 Task: Solve a system of coupled reaction-diffusion equations for pattern formation.
Action: Mouse moved to (128, 25)
Screenshot: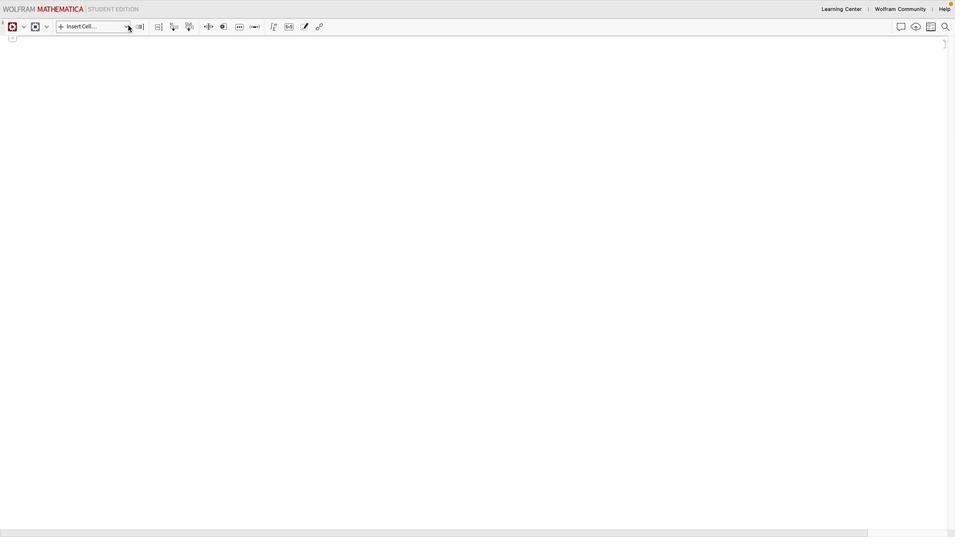 
Action: Mouse pressed left at (128, 25)
Screenshot: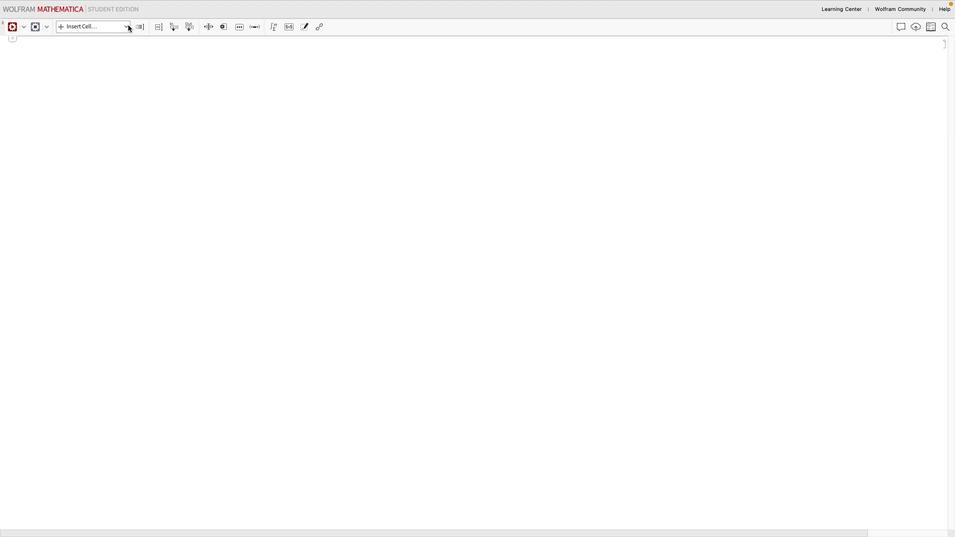 
Action: Mouse pressed left at (128, 25)
Screenshot: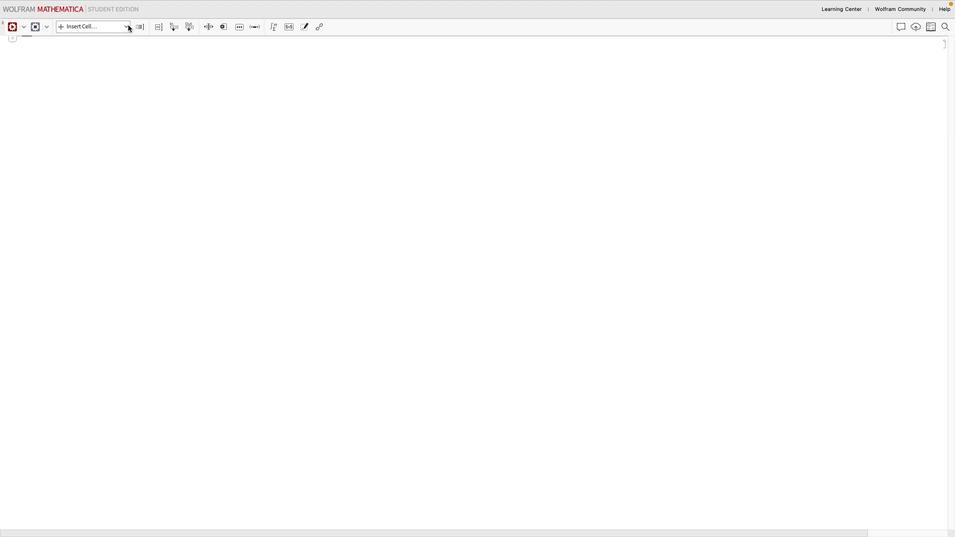 
Action: Mouse moved to (126, 25)
Screenshot: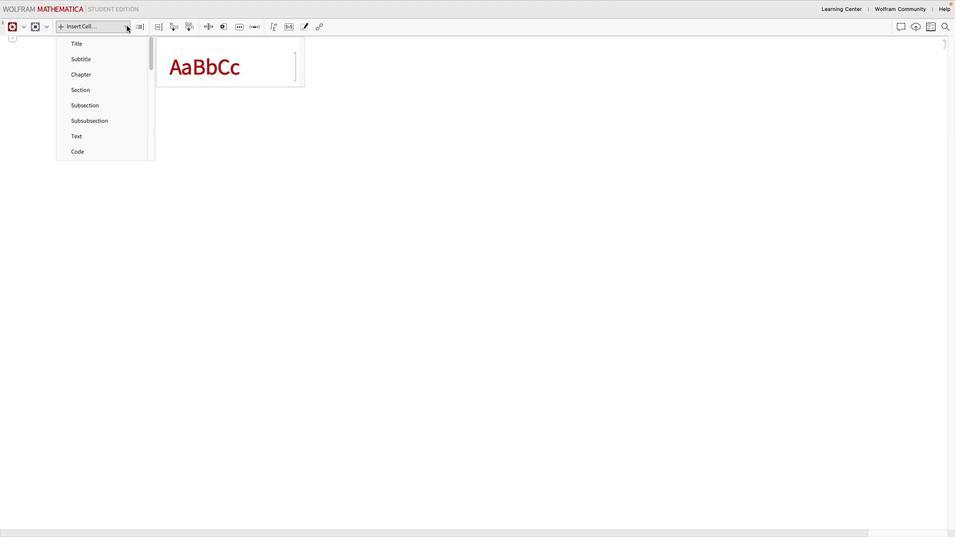 
Action: Mouse pressed left at (126, 25)
Screenshot: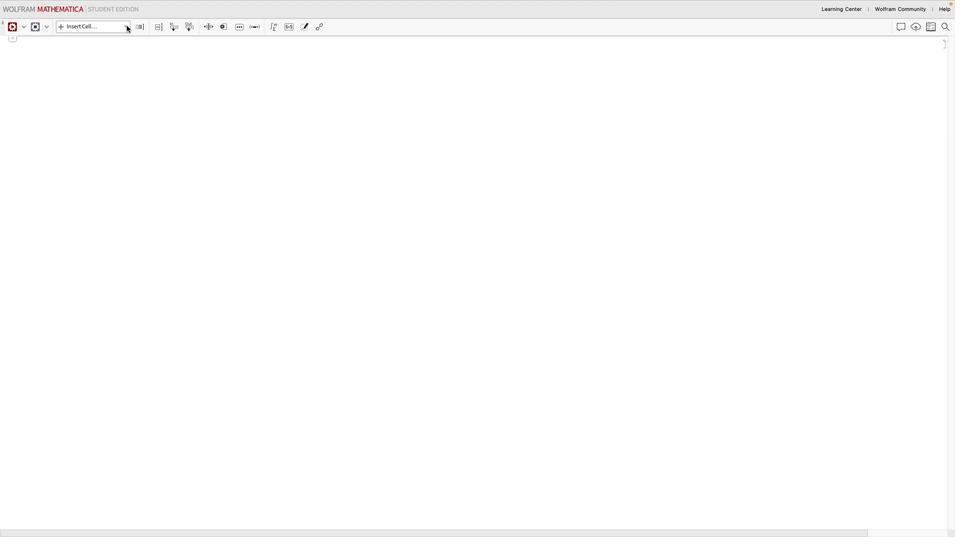
Action: Mouse pressed left at (126, 25)
Screenshot: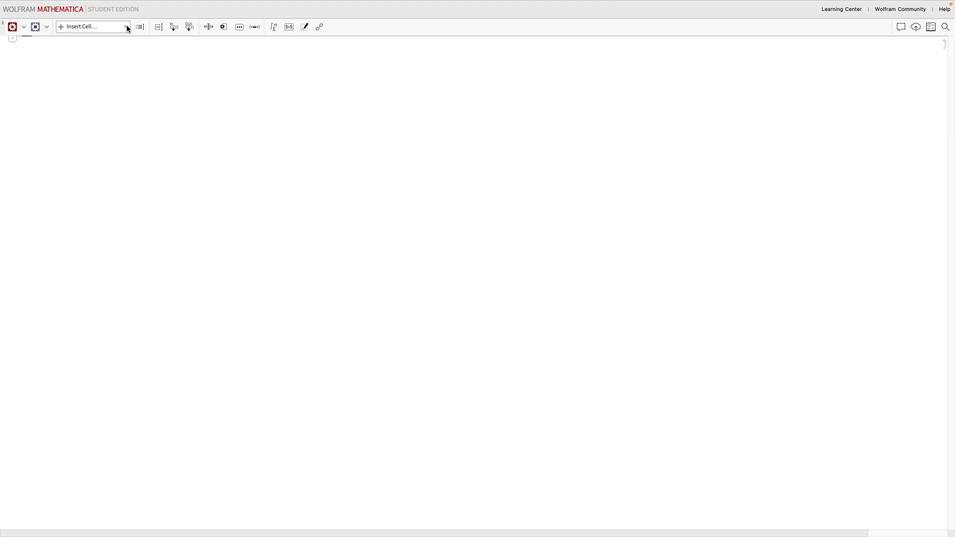 
Action: Mouse moved to (92, 148)
Screenshot: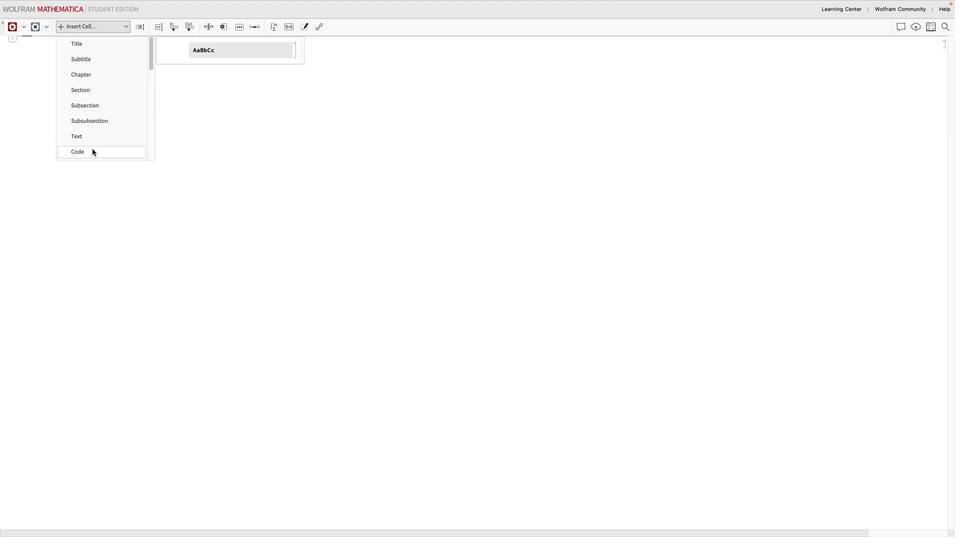 
Action: Mouse pressed left at (92, 148)
Screenshot: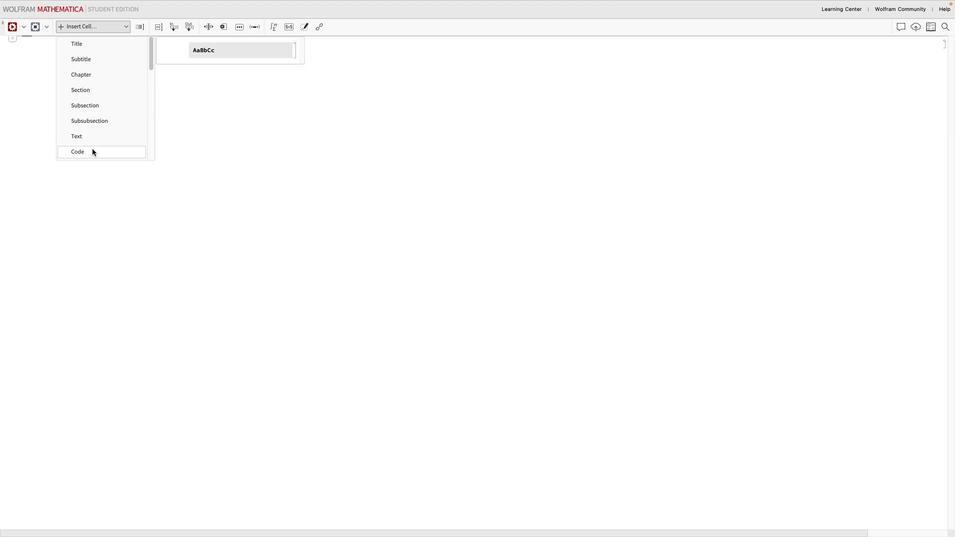 
Action: Mouse moved to (55, 50)
Screenshot: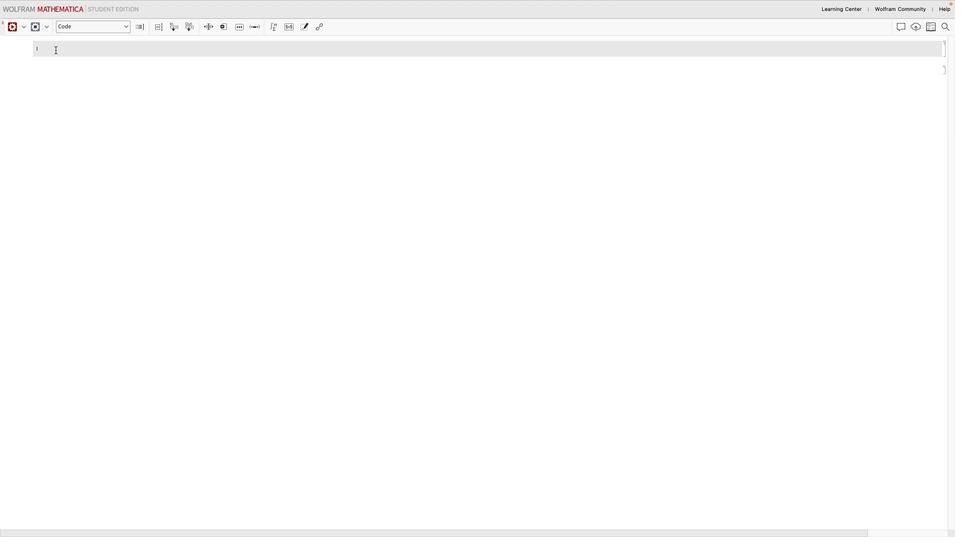 
Action: Mouse pressed left at (55, 50)
Screenshot: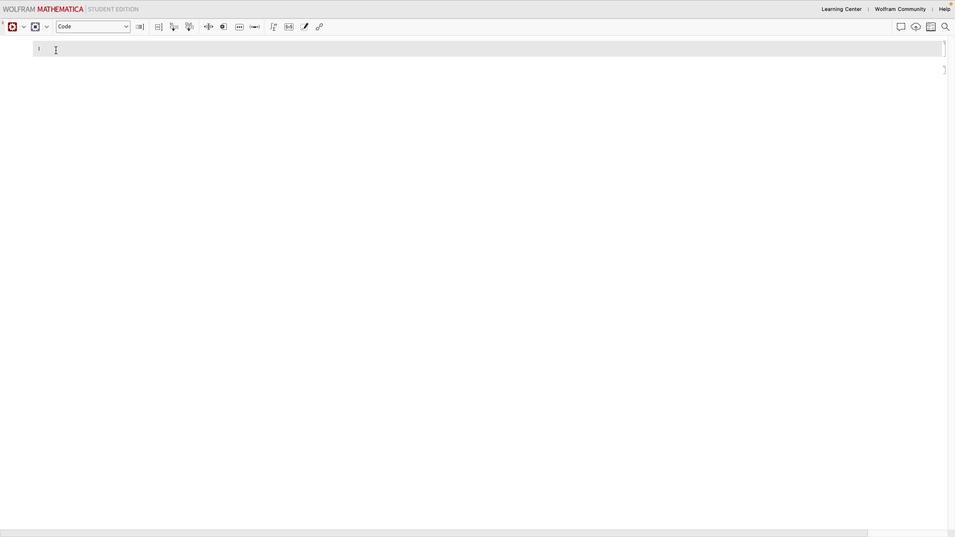 
Action: Mouse moved to (56, 50)
Screenshot: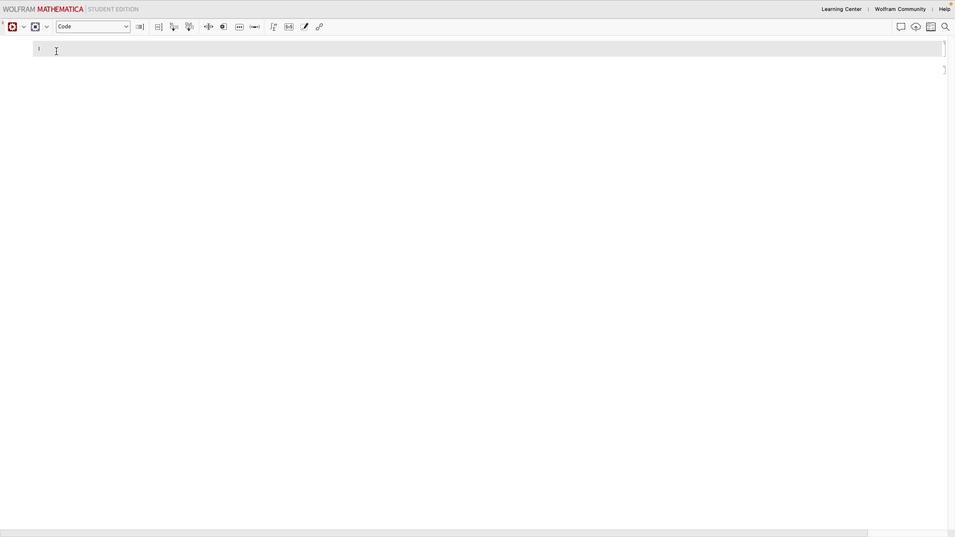 
Action: Key pressed Key.shift'D''u''=''0''.''0''0''0''0''1'';'Key.spaceKey.shift'D''v''=''0''.''0''0''0''0''5'';'Key.enter'f''=''0''.''0''4'';''k''=''0''.''0''6'';'Key.enter'e''q''n''1''='Key.shift'D''[''u''[''t'',''x'',''y'Key.right',''t'Key.right'=''='Key.enterKey.shift'D''u'Key.spaceKey.shift'L''a''p''l''a''c''i''a''n''[''u''[''t'',''x'',''y'Key.right','Key.shift_r'{''x'',''y'Key.rightKey.right'-''u''[''t'',''x'',''y'Key.rightKey.space'v''[''t'',''x'',''y'Key.rightKey.right
Screenshot: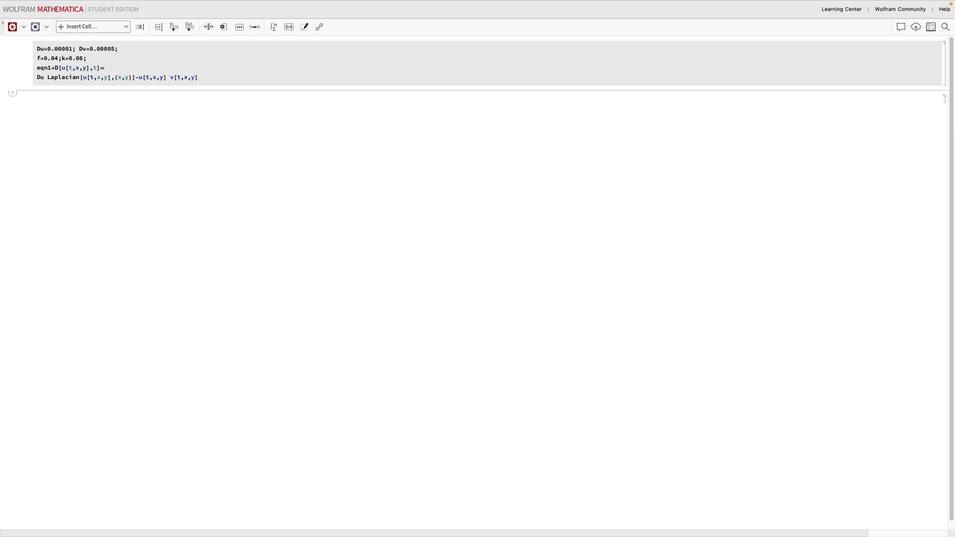 
Action: Mouse moved to (210, 78)
Screenshot: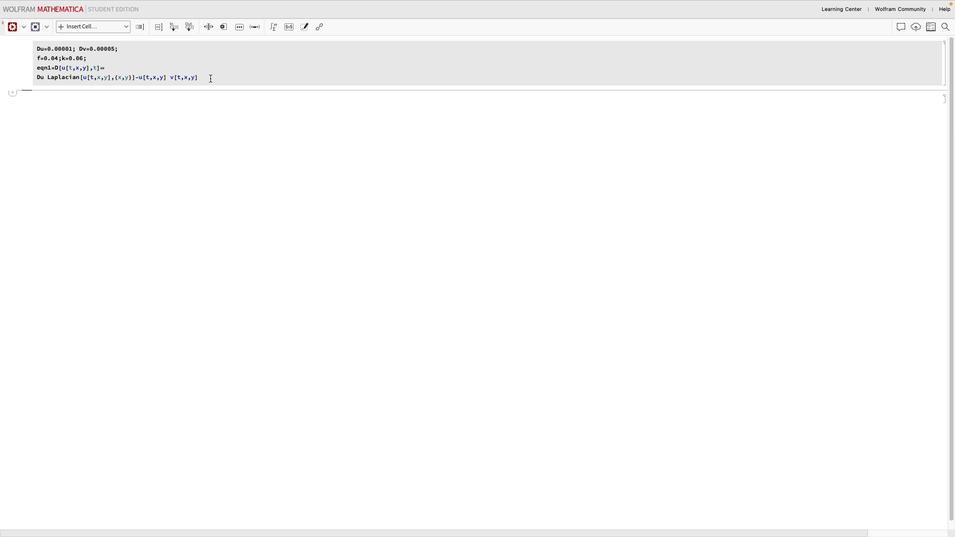 
Action: Mouse pressed left at (210, 78)
Screenshot: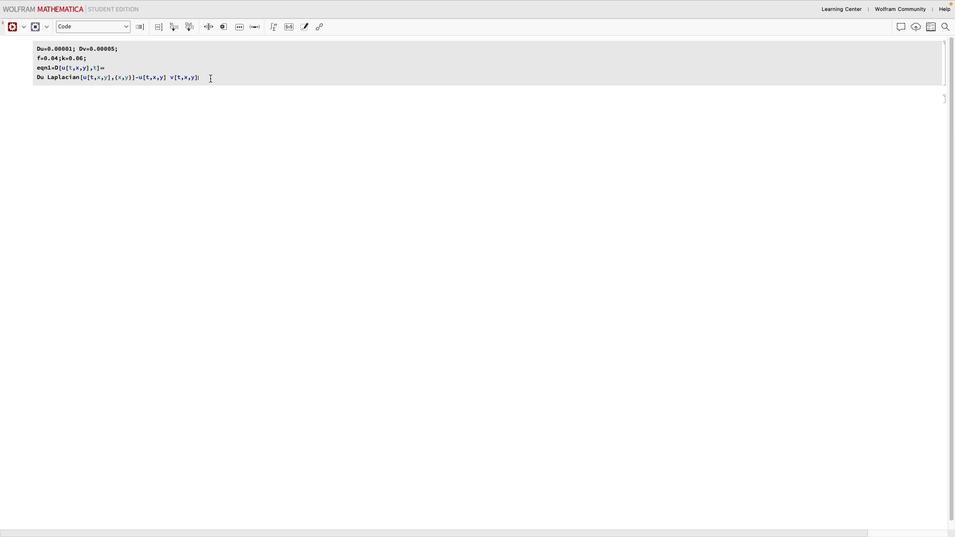 
Action: Mouse moved to (210, 77)
Screenshot: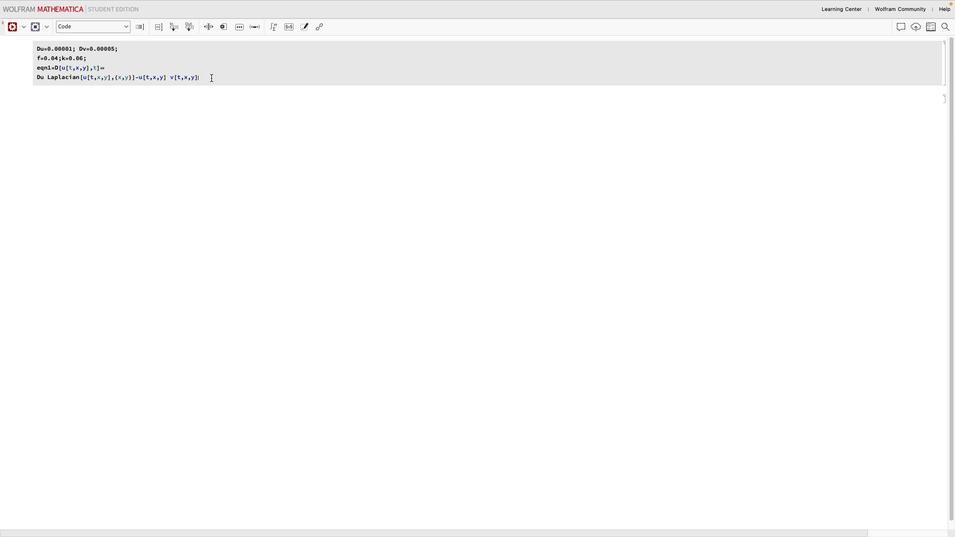 
Action: Key pressed Key.shift_r'^''2'
Screenshot: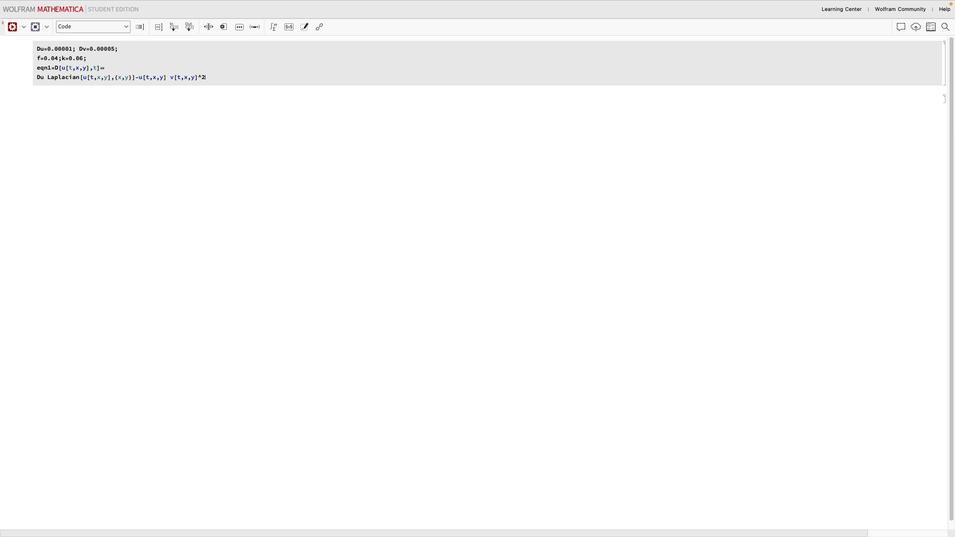 
Action: Mouse moved to (212, 78)
Screenshot: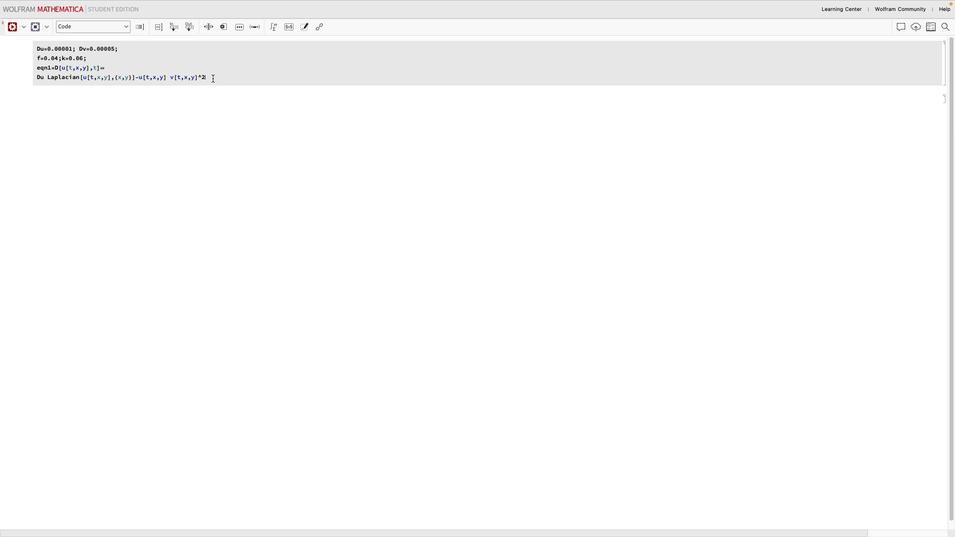 
Action: Mouse pressed left at (212, 78)
Screenshot: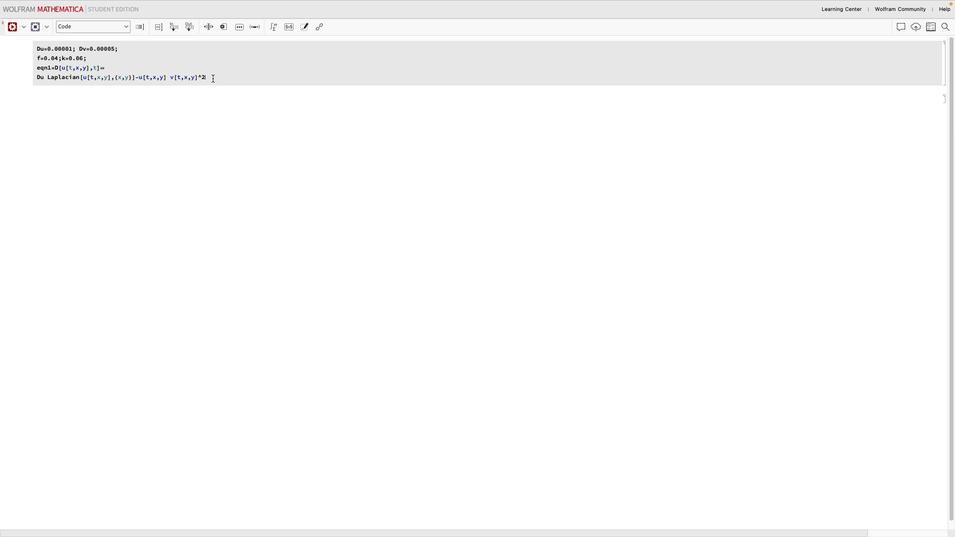 
Action: Mouse moved to (204, 81)
Screenshot: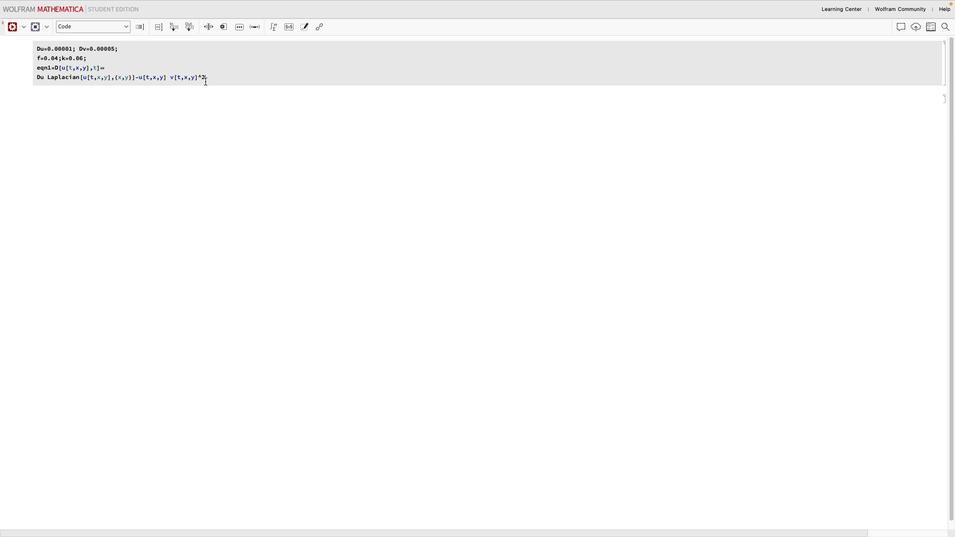 
Action: Key pressed Key.spaceKey.shift_r'+''f'Key.shift_r'(''1''-''u''[''t'',''x'',''y'Key.rightKey.right';'Key.enter'e''n''q''2''='Key.shift'D''[''v''[''t'',''x'',''y'']'',''t'Key.right'=''='Key.enterKey.shift'D''v'Key.spaceKey.shift'L''a''p''l''a''c''i''a''n''[''v''[''t'',''x'',''y'Key.right','Key.shift_r'{''x'',''y'Key.rightKey.rightKey.shift_r'+''u'Key.shift_r'{''t'Key.rightKey.backspaceKey.backspaceKey.backspace'[''t'',''x'',''y'Key.rightKey.right
Screenshot: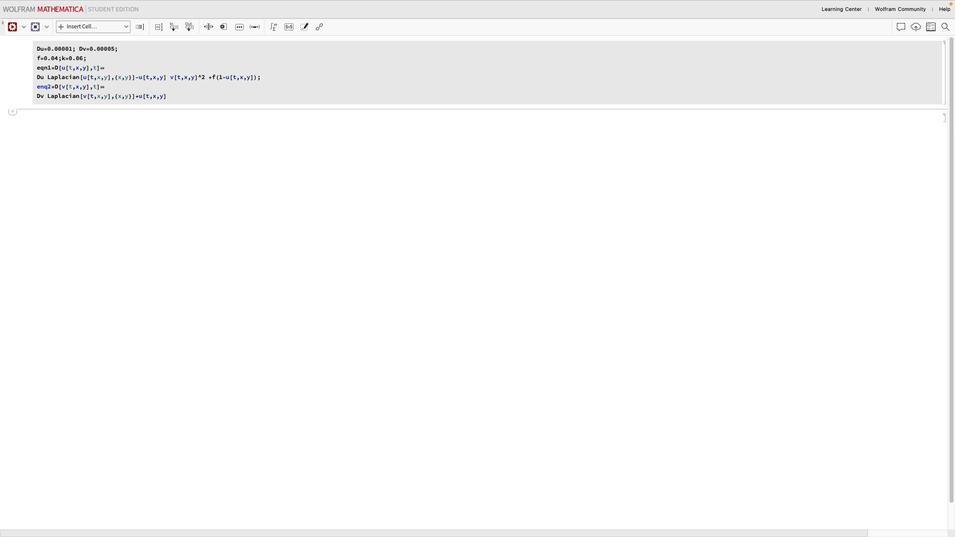 
Action: Mouse moved to (194, 96)
Screenshot: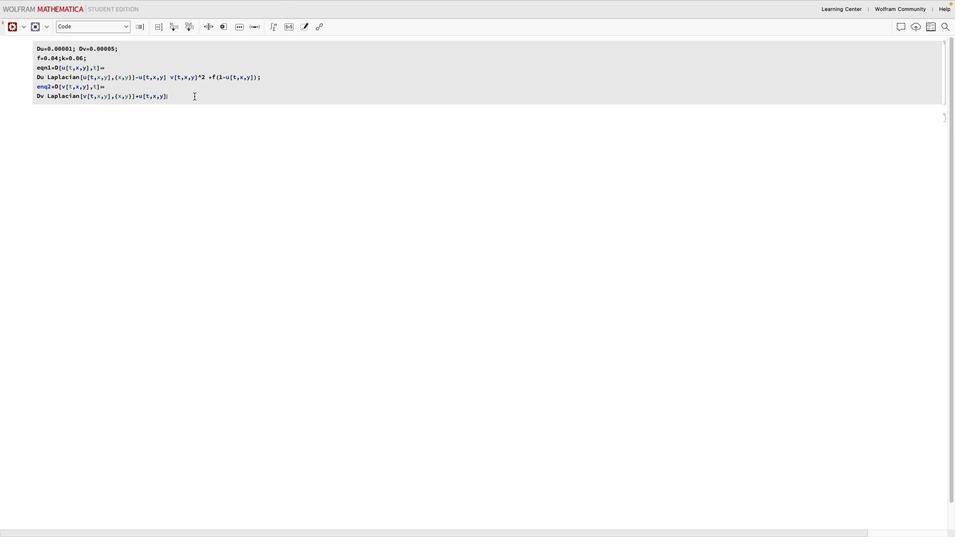 
Action: Mouse pressed left at (194, 96)
Screenshot: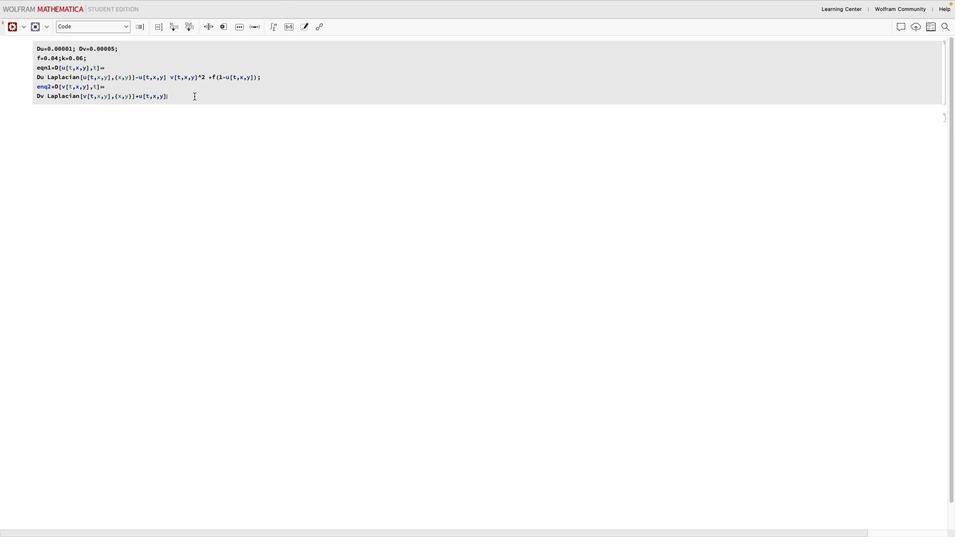 
Action: Mouse moved to (155, 6)
Screenshot: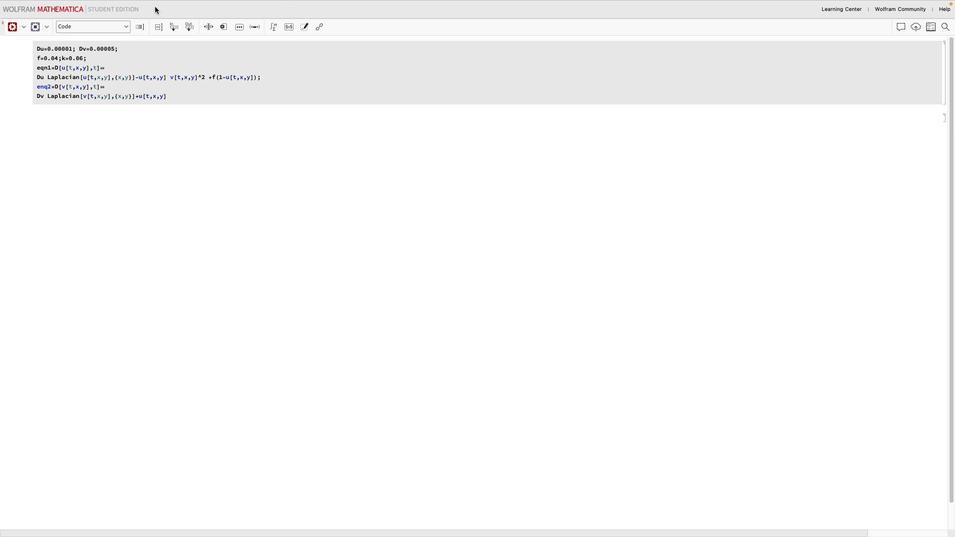 
Action: Key pressed Key.space'v''[''t'',''x'',''y'Key.rightKey.shift_r'^''2'Key.space'-'Key.shift_r'(''f'Key.shift_r'+''k'Key.right'v''[''t'',''x'',''y'Key.right';'Key.enter'i''n''i''t'Key.shift'C''o''n''d''='Key.shift_r'{''u''[''0'',''x'',''y'Key.right'=''=''1'',''v''[''0'',''x'',''y'Key.right'=''=''0'Key.shift_r'}'';'Key.enter'b''c''='Key.shift_r'{''u''[''t'',''0'',''y'Key.right'=''=''u''[''t'',''1'',''y'Key.right',''u''[''t'',''x'',''0'Key.rightKey.rightKey.left'=''=''u''[''t'',''x'',''1'Key.right','Key.enter'v''[''t'',''0'',''y'Key.right'=''=''v''[''t'',''1'',''y'']'',''v''[''t'',''x'',''0'Key.right'=''=''v''[''t'',''x'',''1'Key.rightKey.right';'Key.enter's''o''l''='Key.shift'N''d'Key.backspaceKey.shift'D'Key.shift'S''o''l''v''e''['Key.shift_r'{''e''q''n''1'',''e''q''n''2'',''i''n''i''t'Key.shift'C''o''n''d'',''b''c'Key.right','Key.shift_r'{''u'',''v'Key.right','Key.shift_r'{''t'',''0'',''2''0''0'Key.right','Key.shift_r'{''x'',''0'',''1'Key.right','Key.shift_r'{''y'',''0'',''1'Key.rightKey.right';'Key.enterKey.shift'M''a''n''i''p''u''l''a''t''e''['Key.enterKey.shift'D''e''n''s''i''t''y'Key.shift'P''l''o''t''['Key.shift_r'{''u''[''t'',''x'',''y'Key.right'/''.''s''o''l'',''v''[''t'',''x'',''y'Key.rightKey.rightKey.left'/''.''s''o''l'Key.rightKey.leftKey.right','Key.shift_r'{''x'',''-'Key.backspace'0'',''1'Key.right','Key.shift_r'{''y'',''1'Key.backspace'0'',''1'Key.right','Key.enterKey.shift'P''l''o''t'Key.shift'L''e''g''e''a''n''d'Key.backspaceKey.backspaceKey.backspace'n''d''s''-'Key.shift_r'>'Key.shift_r'{'Key.shift_r'"''y'Key.backspace'u'Key.right','Key.shift_r'"''v'Key.rightKey.right','Key.shift'C''o''l''o''r'Key.shift'F''u''n''c''t''i''o''n''-'Key.shift_r'>'Key.shift_r'"'Key.shift'R''a''i''n''b''o''w'Key.right','Key.enterKey.shift'P''l''o''t'Key.shift'R''a''n''g''e''-'Key.shift_r'>'Key.shift'A''l''l'Key.right','Key.shift_r'{''t'',''0'',''2''0''0'
Screenshot: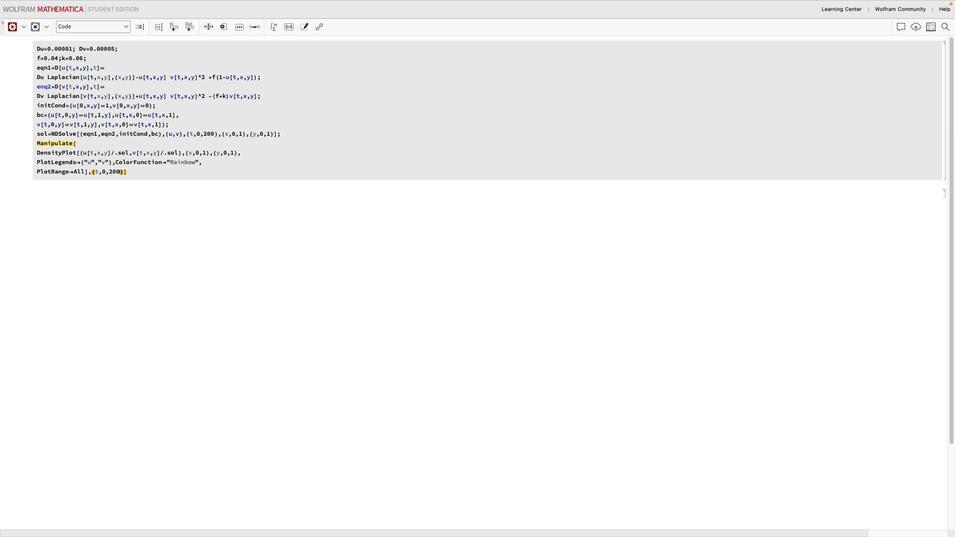 
Action: Mouse moved to (338, 128)
Screenshot: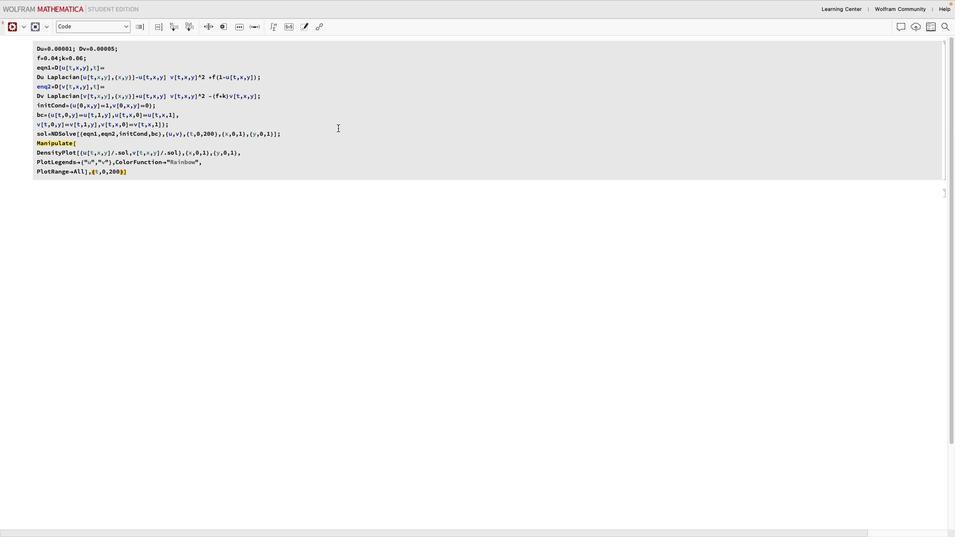 
Action: Mouse pressed left at (338, 128)
Screenshot: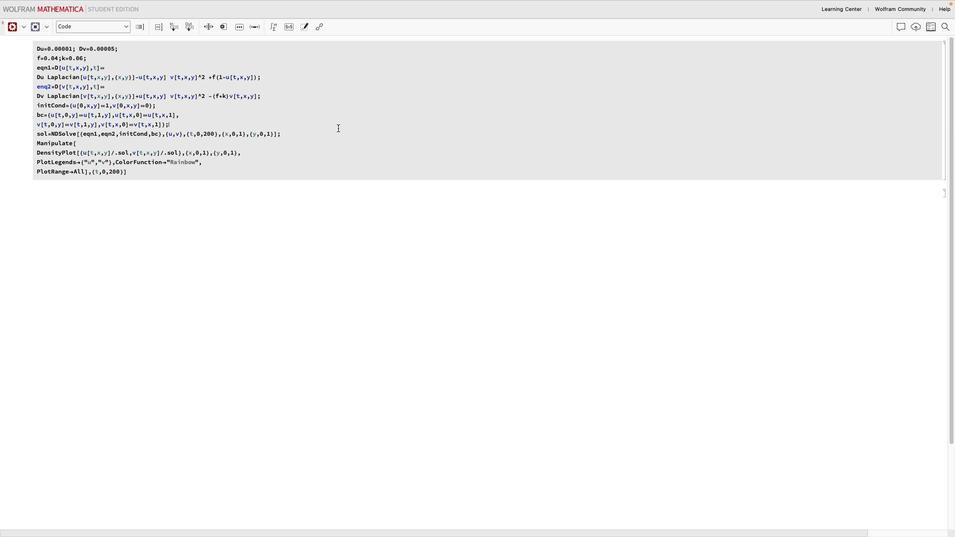 
Action: Mouse moved to (13, 26)
Screenshot: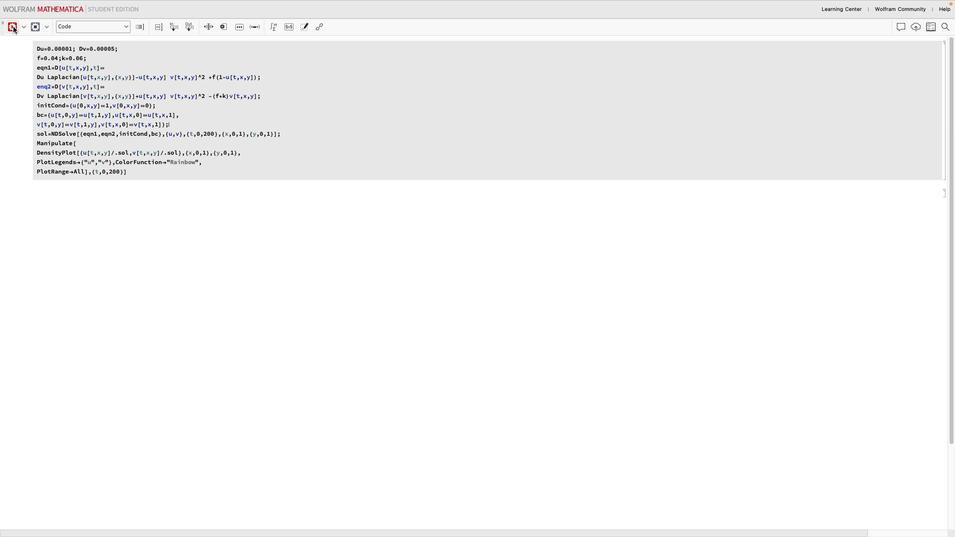 
Action: Mouse pressed left at (13, 26)
Screenshot: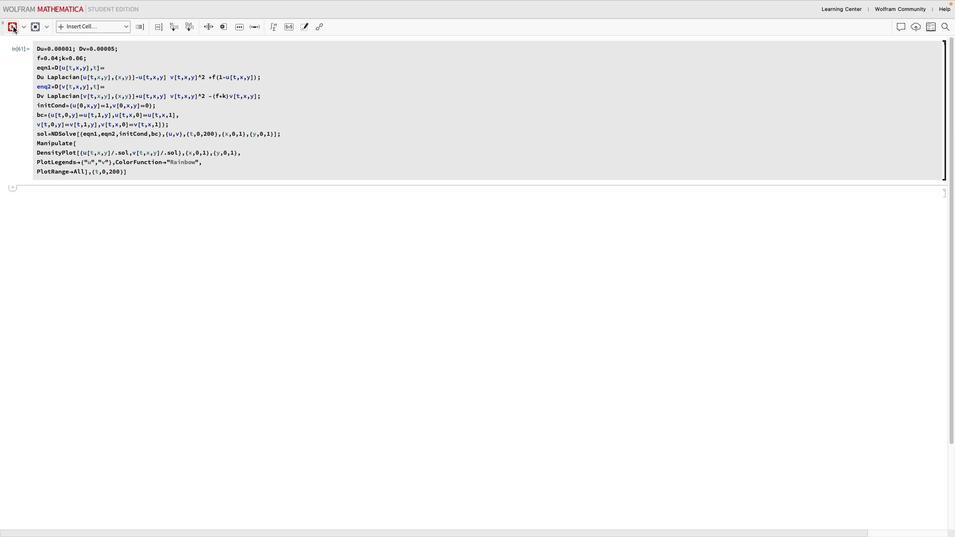 
Action: Mouse moved to (410, 280)
Screenshot: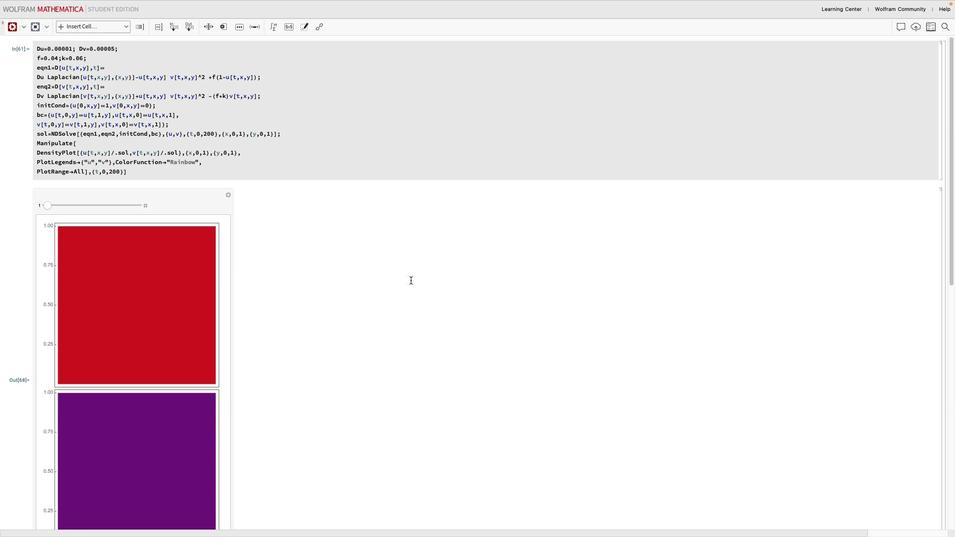 
Action: Mouse scrolled (410, 280) with delta (0, 0)
Screenshot: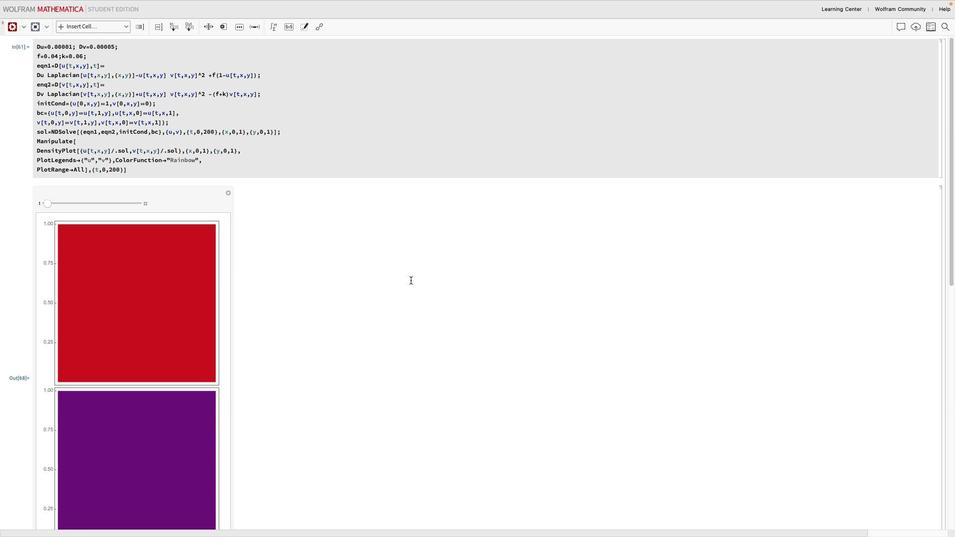 
Action: Mouse scrolled (410, 280) with delta (0, 0)
Screenshot: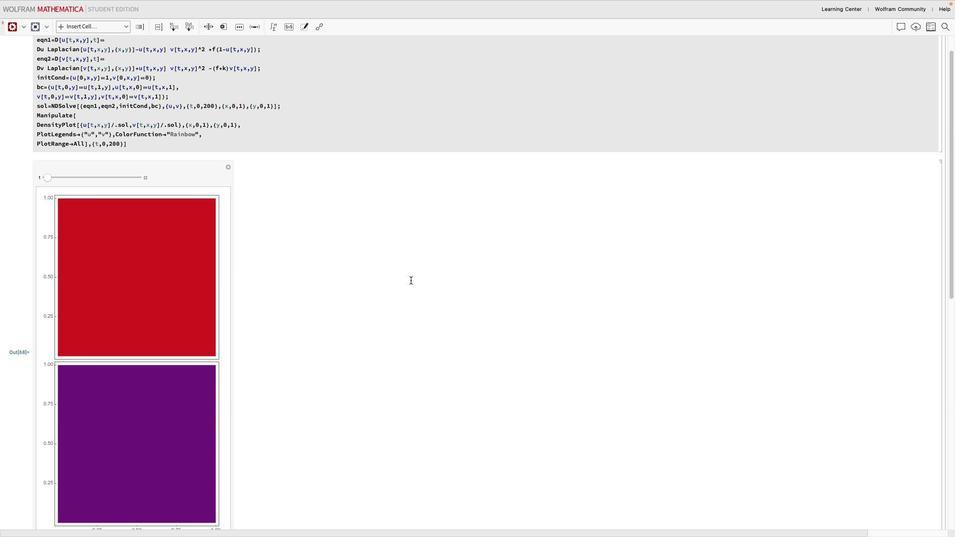 
Action: Mouse scrolled (410, 280) with delta (0, 0)
Screenshot: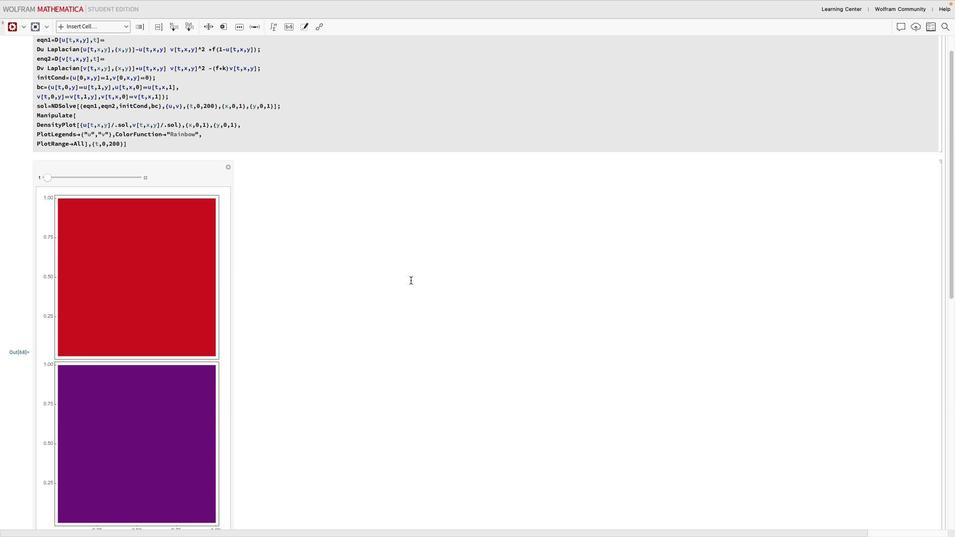
Action: Mouse scrolled (410, 280) with delta (0, 0)
Screenshot: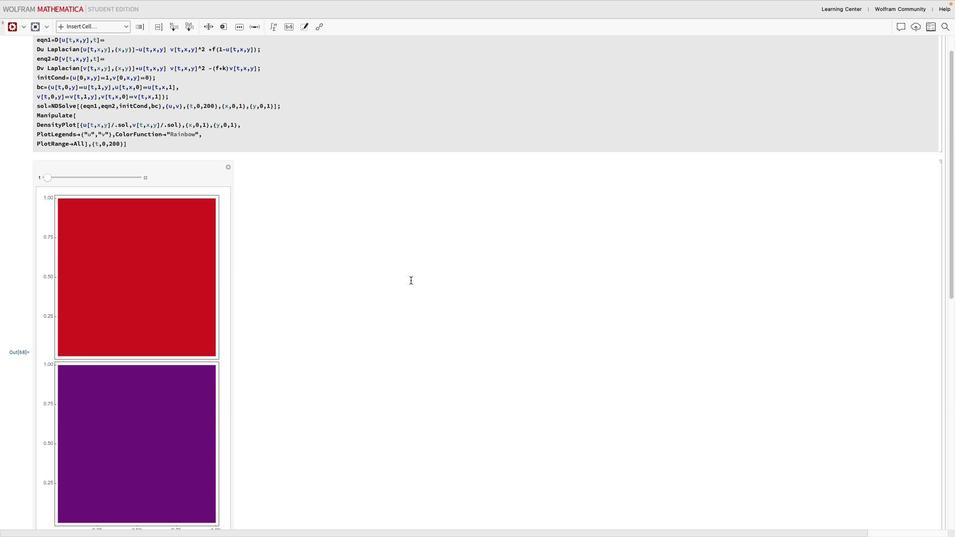 
Action: Mouse scrolled (410, 280) with delta (0, 0)
Screenshot: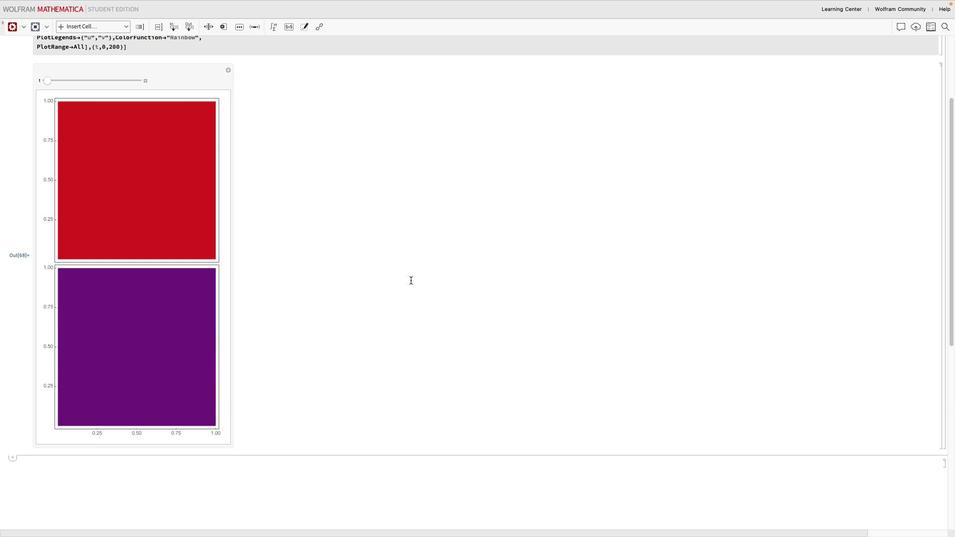 
Action: Mouse scrolled (410, 280) with delta (0, 0)
Screenshot: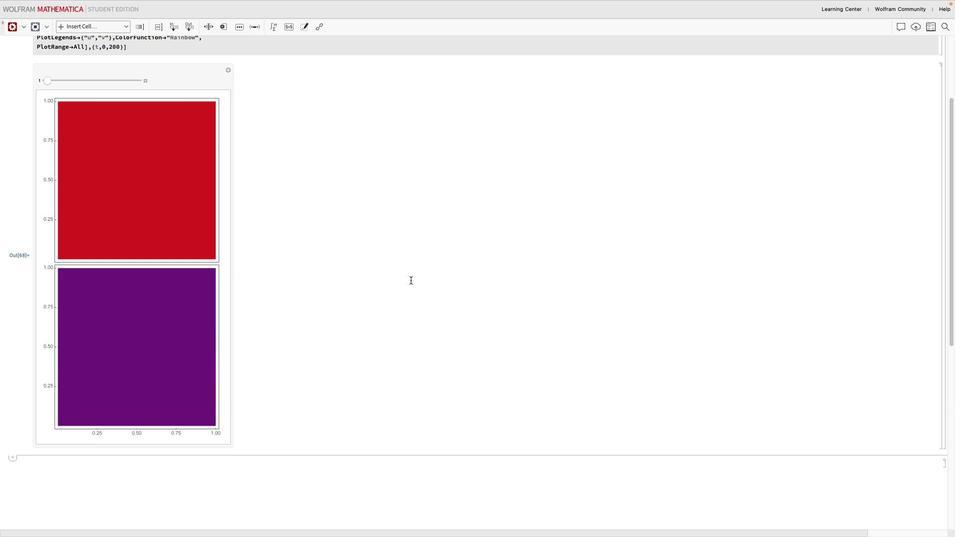 
Action: Mouse scrolled (410, 280) with delta (0, 0)
Screenshot: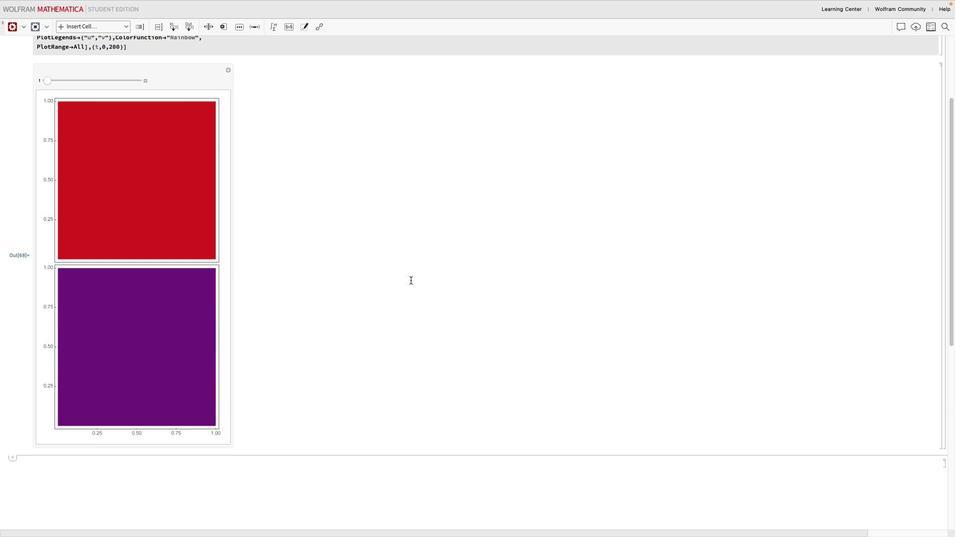 
Action: Mouse scrolled (410, 280) with delta (0, -1)
Screenshot: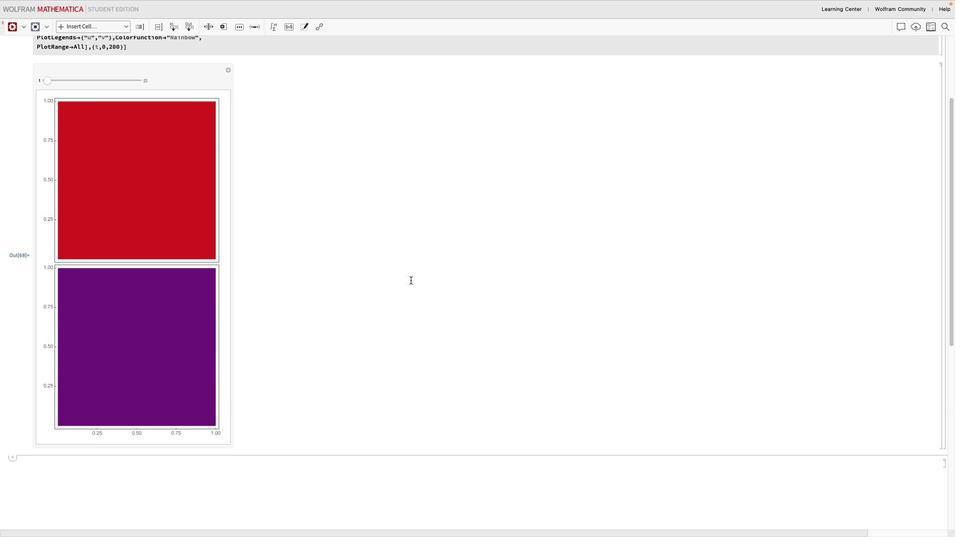 
Action: Mouse scrolled (410, 280) with delta (0, 0)
Screenshot: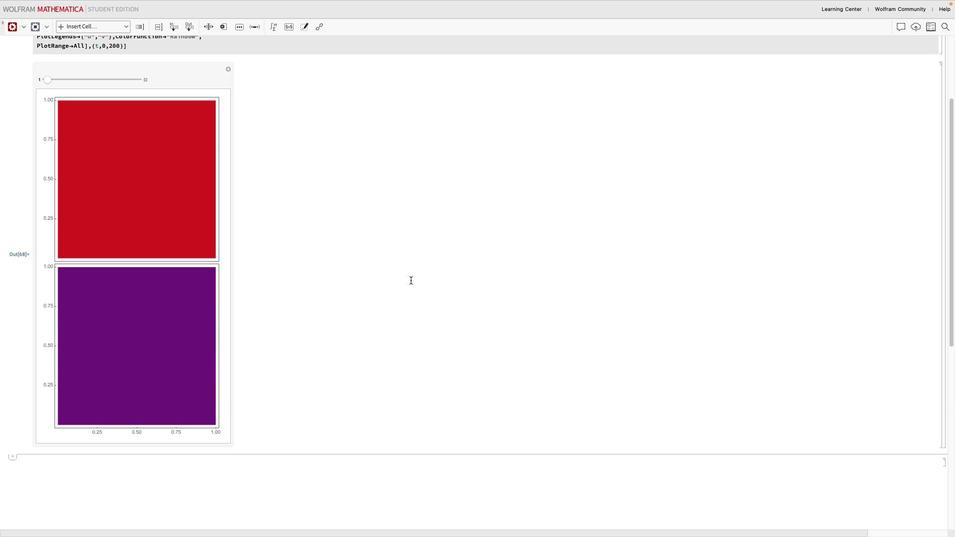 
Action: Mouse moved to (410, 280)
Screenshot: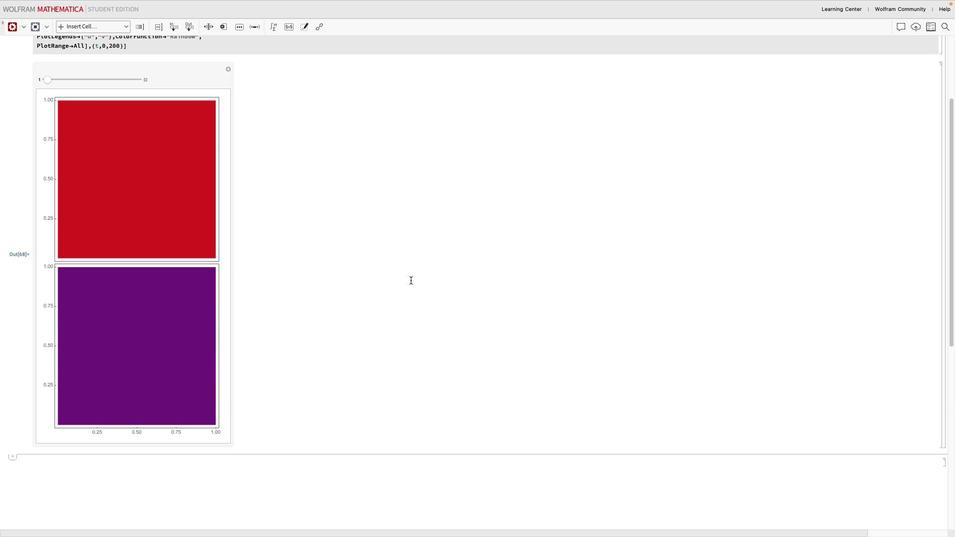 
